 Task: Change theme to Light Modern.
Action: Mouse moved to (28, 10)
Screenshot: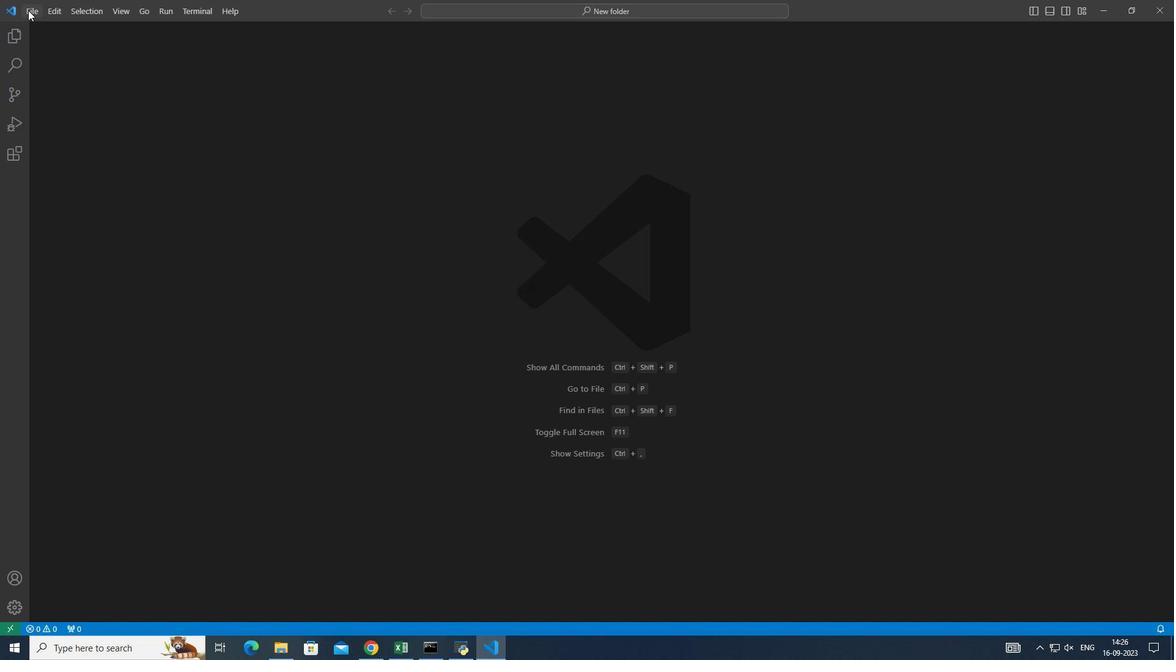 
Action: Mouse pressed left at (28, 10)
Screenshot: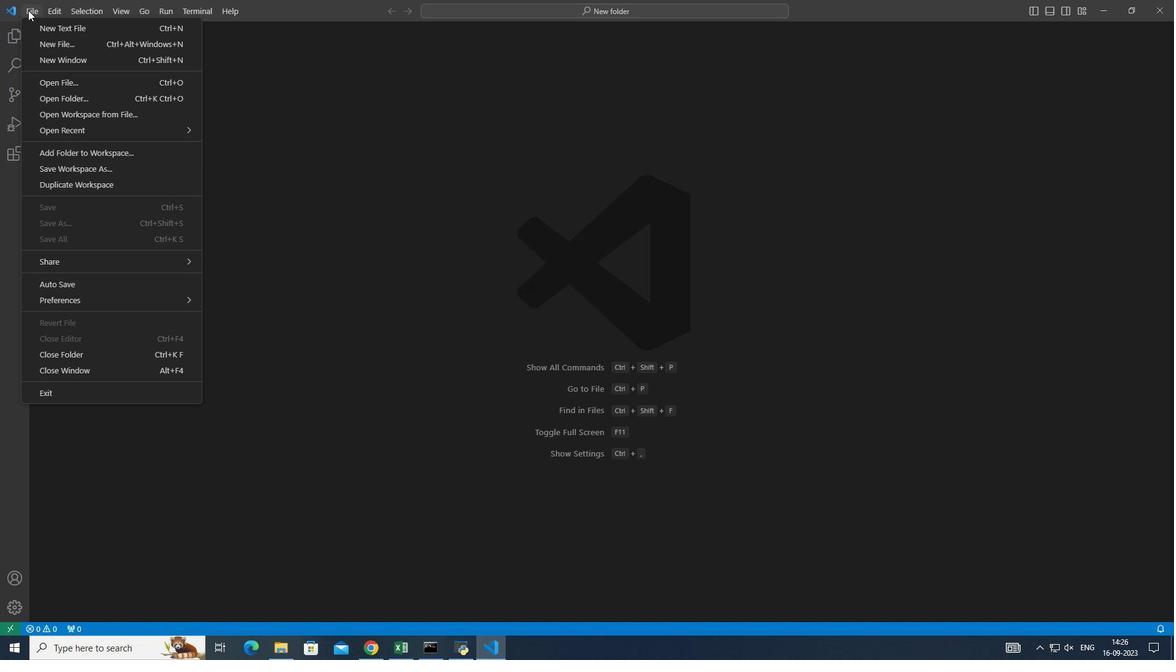 
Action: Mouse moved to (444, 423)
Screenshot: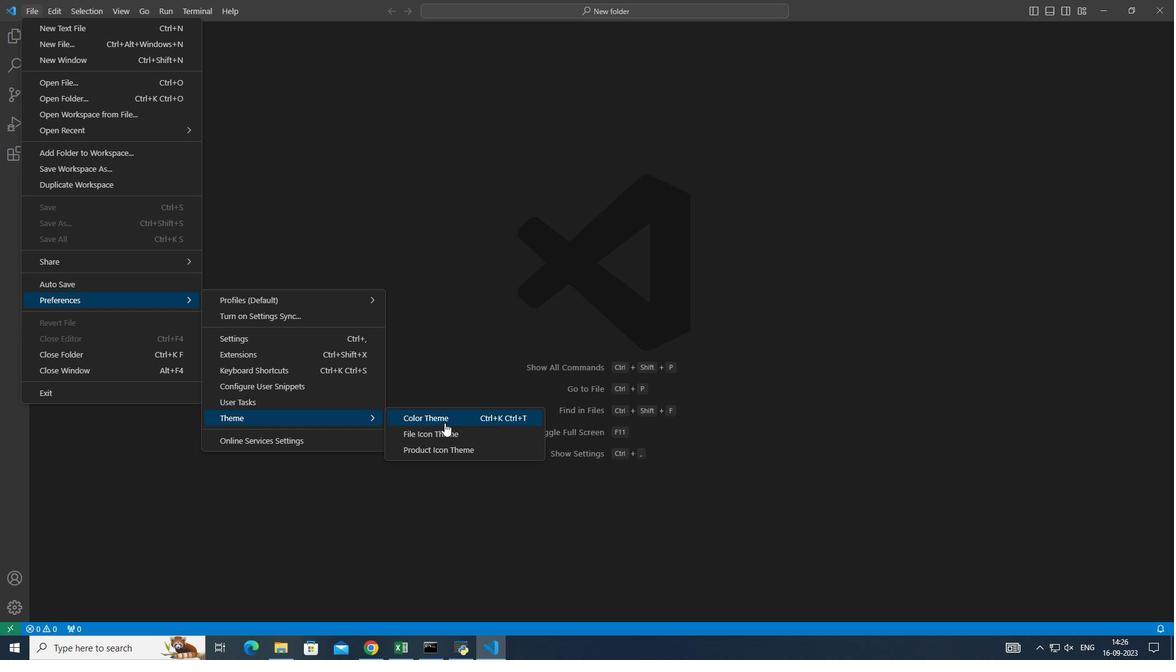 
Action: Mouse pressed left at (444, 423)
Screenshot: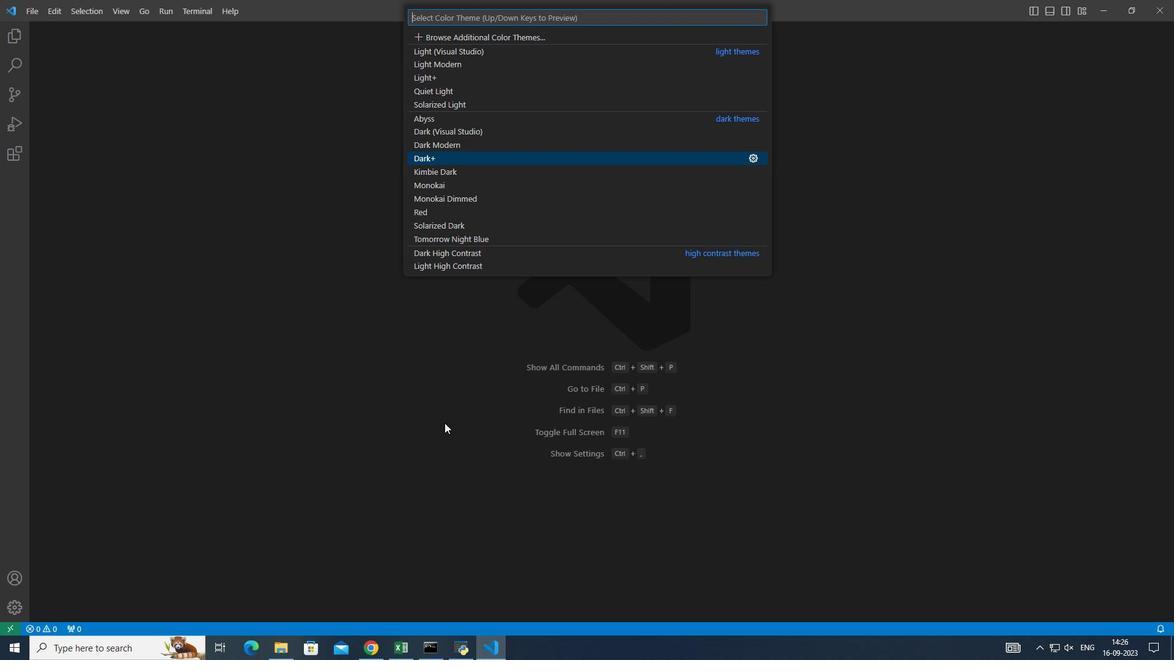 
Action: Mouse moved to (456, 63)
Screenshot: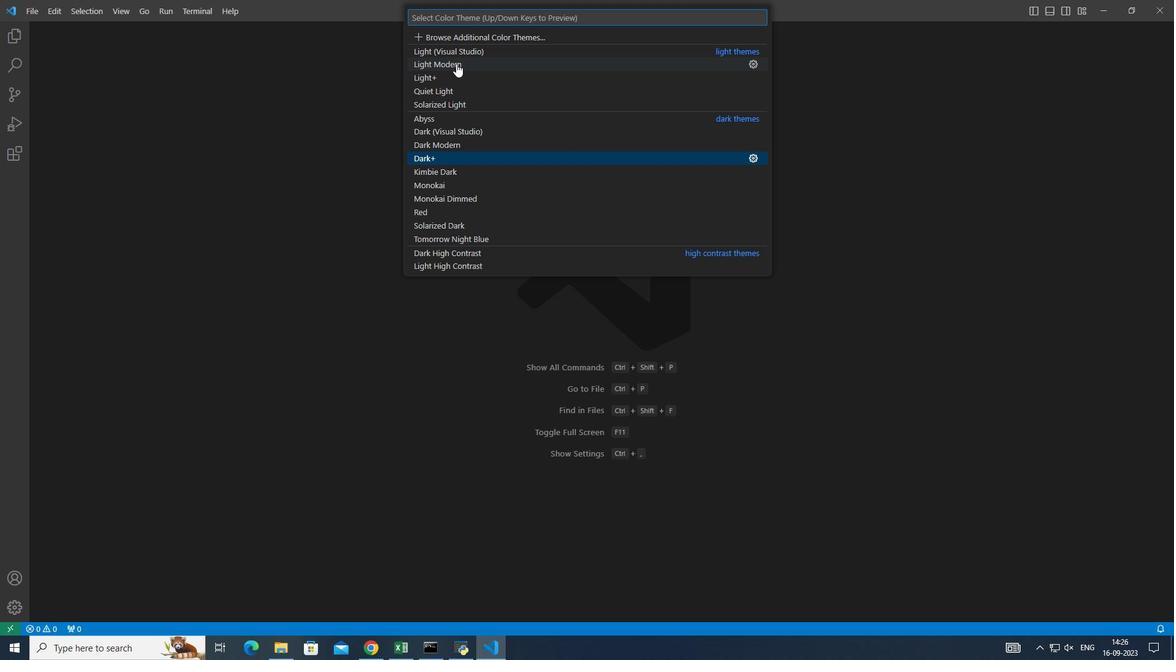 
Action: Mouse pressed left at (456, 63)
Screenshot: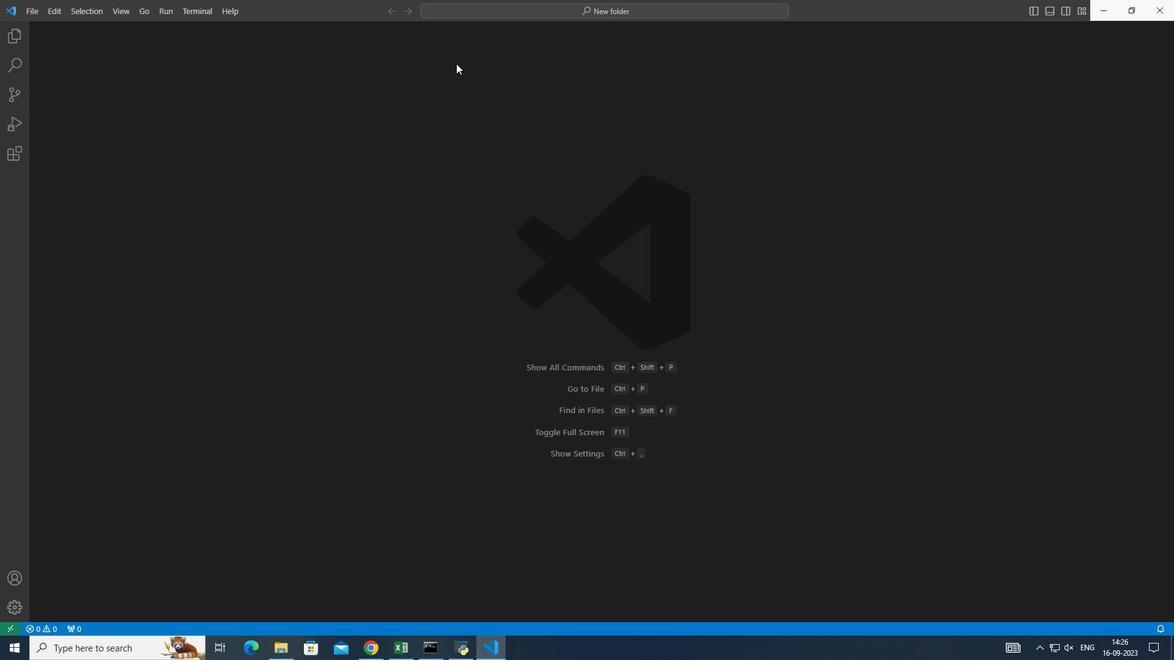 
Action: Mouse moved to (417, 100)
Screenshot: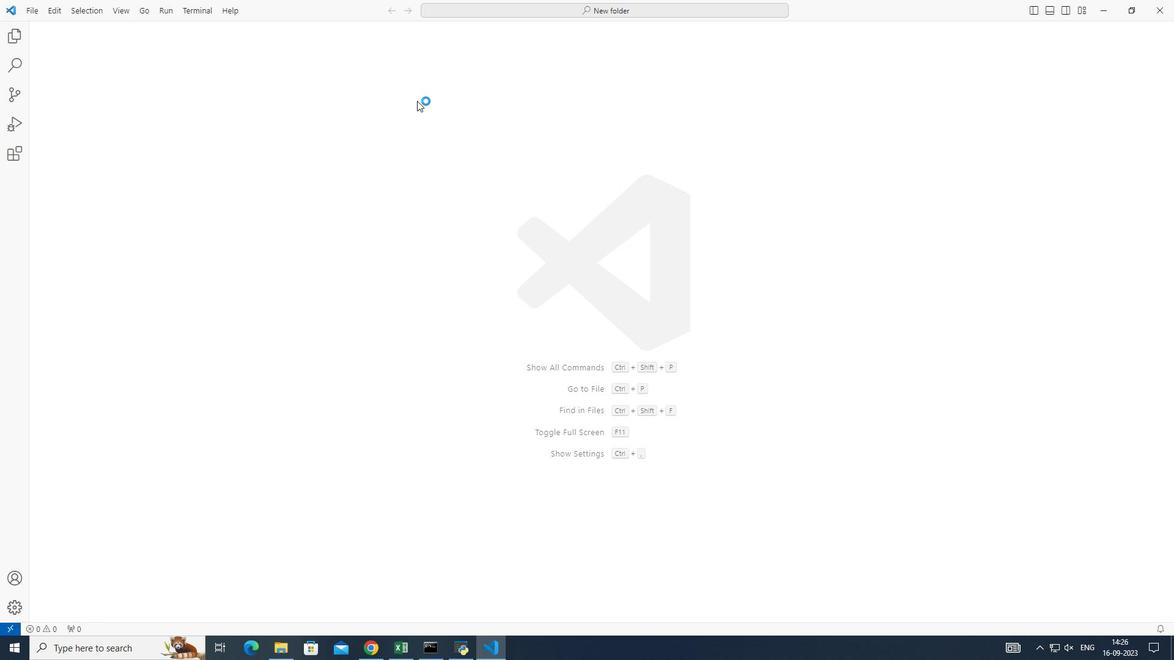 
